 Task: Set the equalizer preset to Soft rock.
Action: Mouse moved to (102, 13)
Screenshot: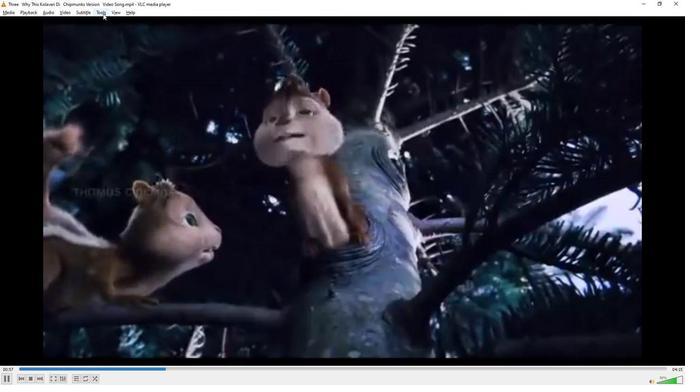
Action: Mouse pressed left at (102, 13)
Screenshot: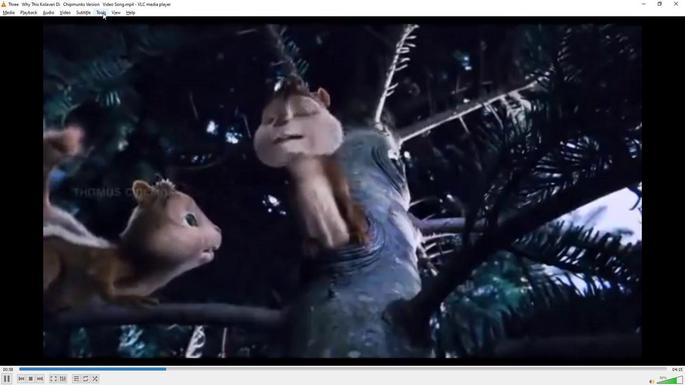 
Action: Mouse moved to (118, 96)
Screenshot: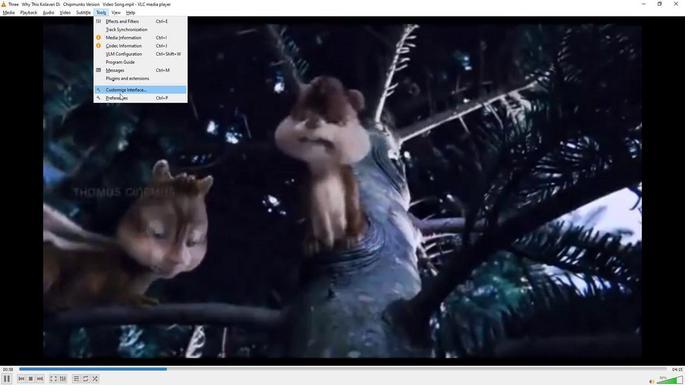 
Action: Mouse pressed left at (118, 96)
Screenshot: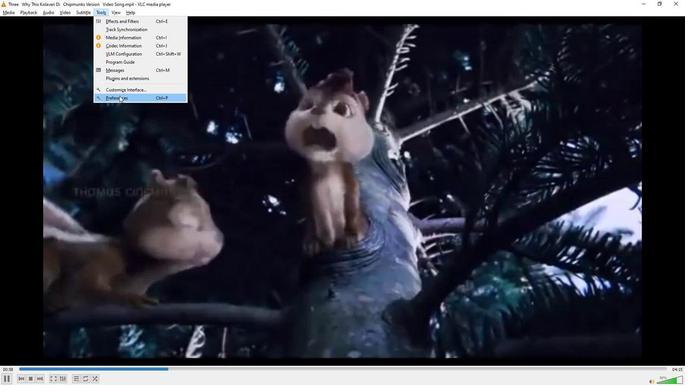 
Action: Mouse moved to (199, 288)
Screenshot: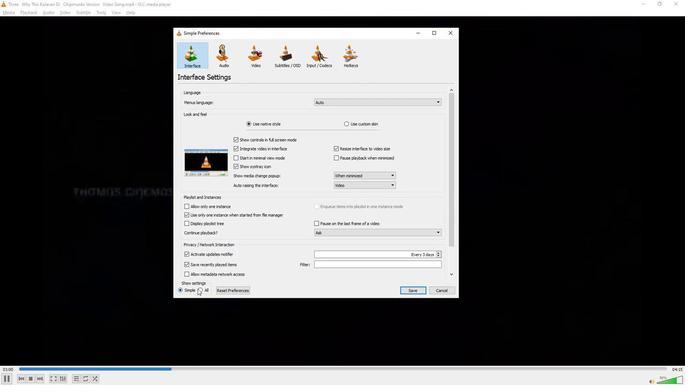 
Action: Mouse pressed left at (199, 288)
Screenshot: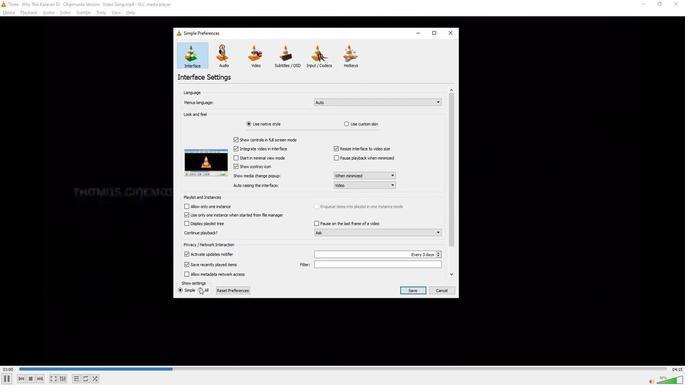 
Action: Mouse moved to (192, 130)
Screenshot: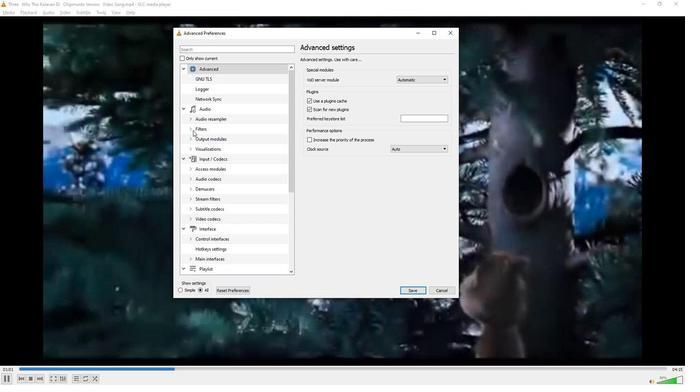 
Action: Mouse pressed left at (192, 130)
Screenshot: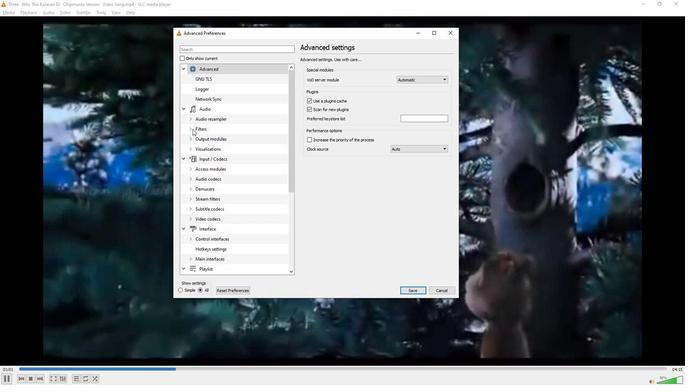 
Action: Mouse moved to (211, 179)
Screenshot: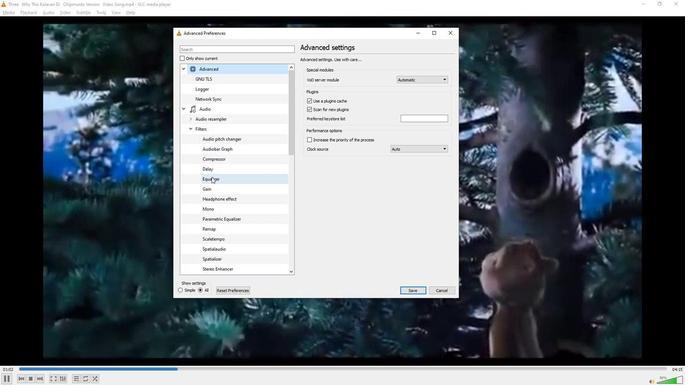 
Action: Mouse pressed left at (211, 179)
Screenshot: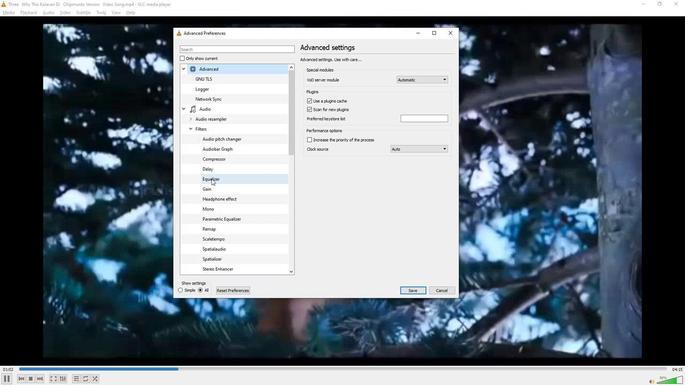
Action: Mouse moved to (422, 70)
Screenshot: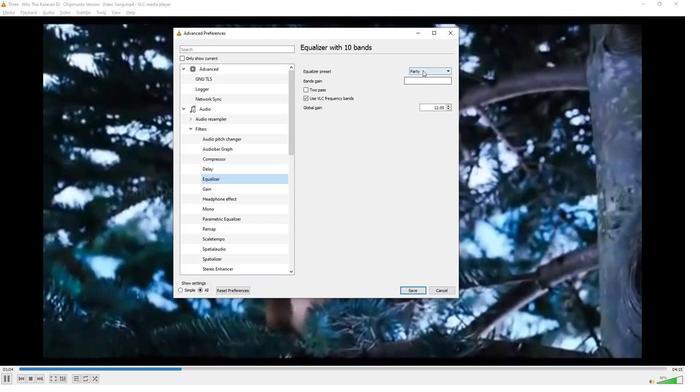 
Action: Mouse pressed left at (422, 70)
Screenshot: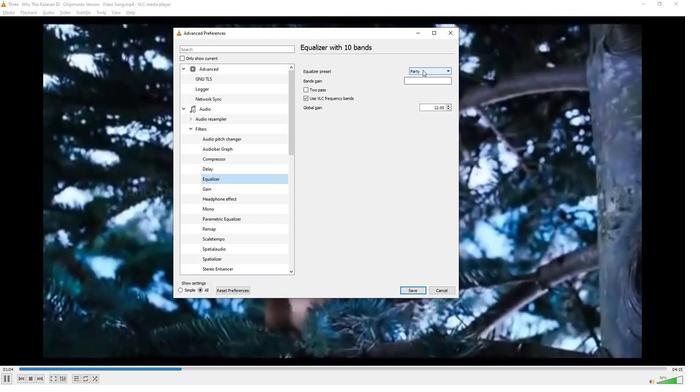 
Action: Mouse moved to (423, 84)
Screenshot: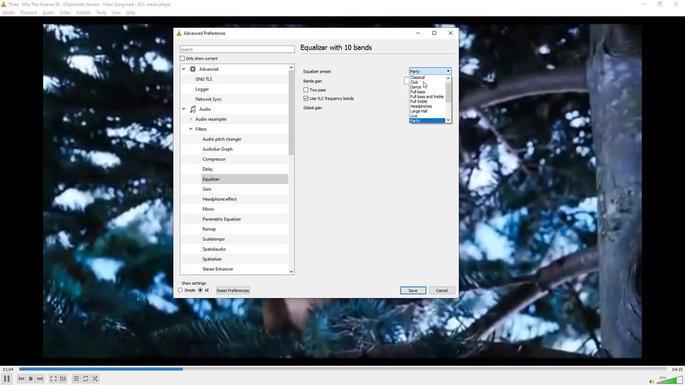 
Action: Mouse scrolled (423, 84) with delta (0, 0)
Screenshot: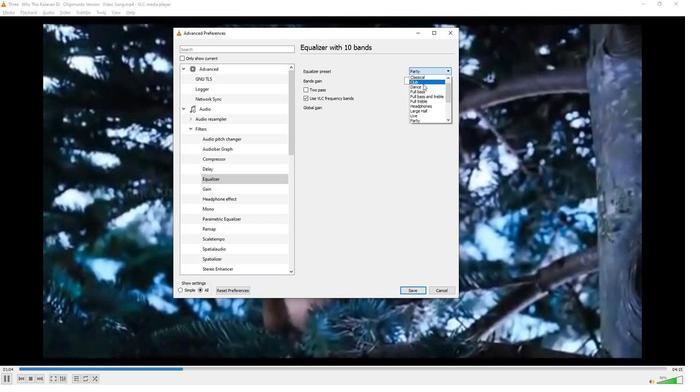 
Action: Mouse scrolled (423, 84) with delta (0, 0)
Screenshot: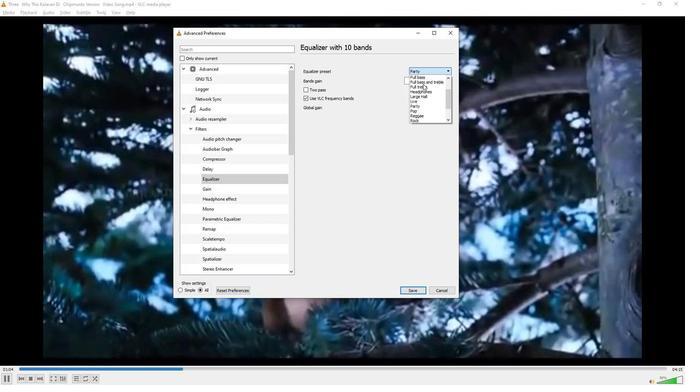 
Action: Mouse moved to (421, 119)
Screenshot: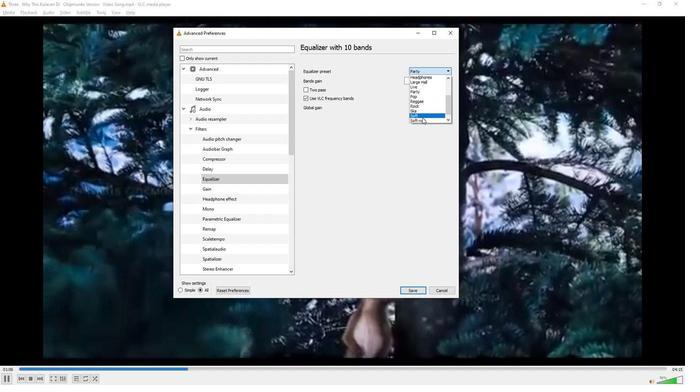 
Action: Mouse pressed left at (421, 119)
Screenshot: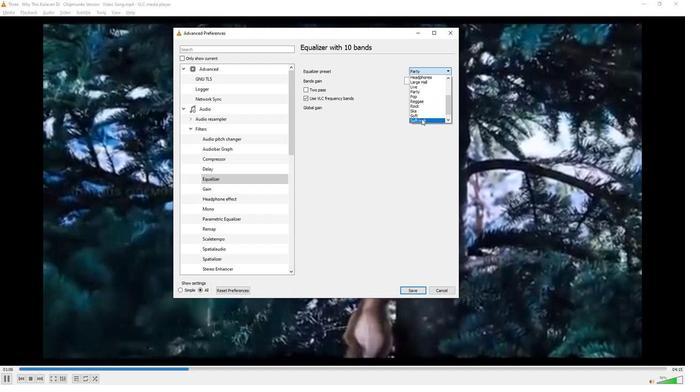 
Action: Mouse moved to (378, 148)
Screenshot: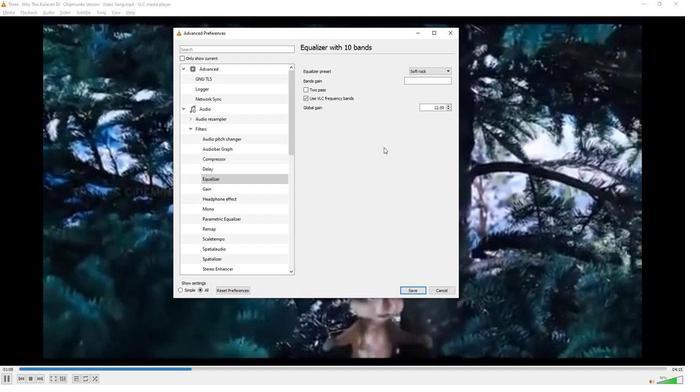 
